 Task: Create board using template teaching: weekly planning.
Action: Mouse pressed left at (266, 56)
Screenshot: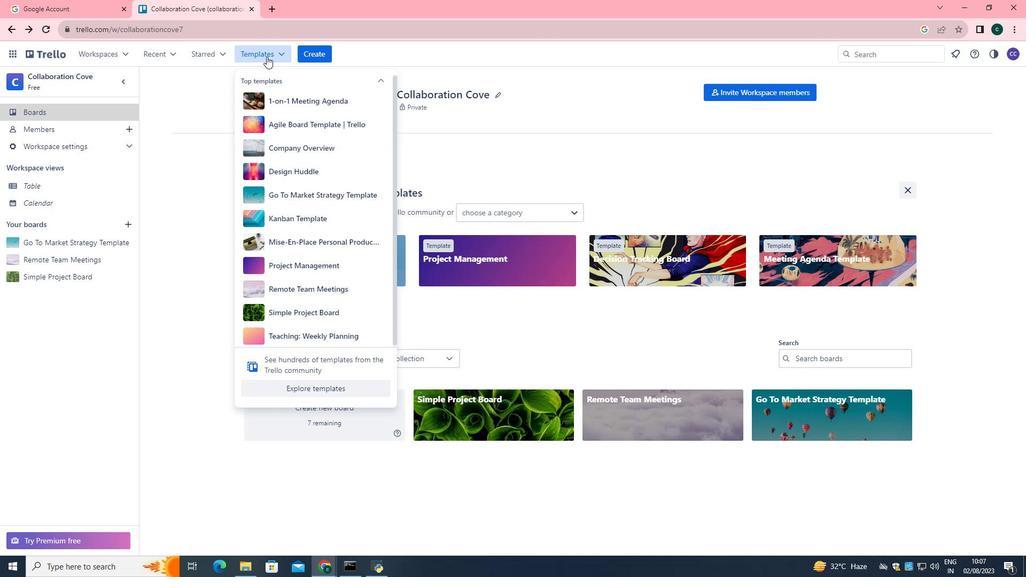 
Action: Mouse moved to (295, 338)
Screenshot: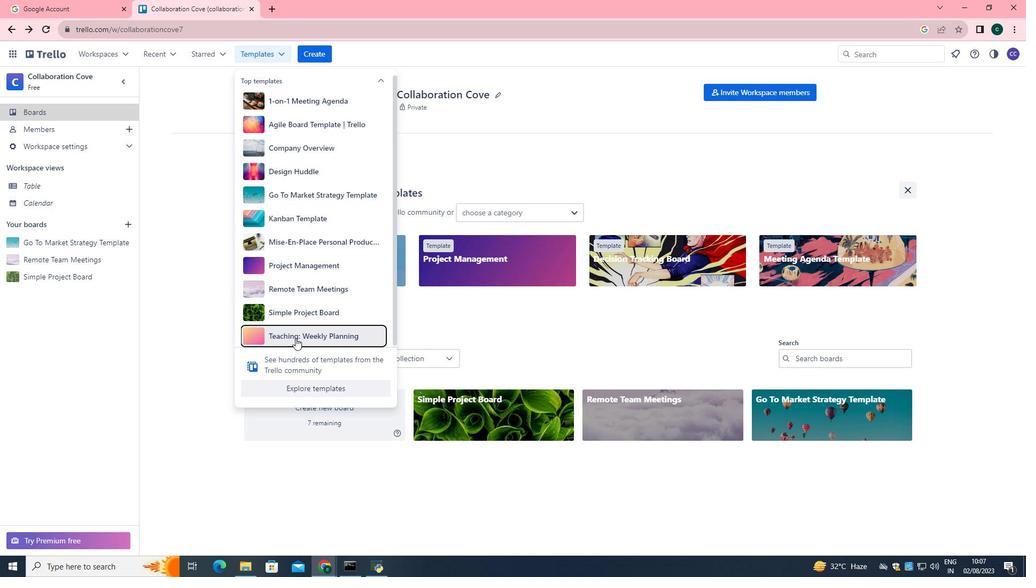 
Action: Mouse pressed left at (295, 338)
Screenshot: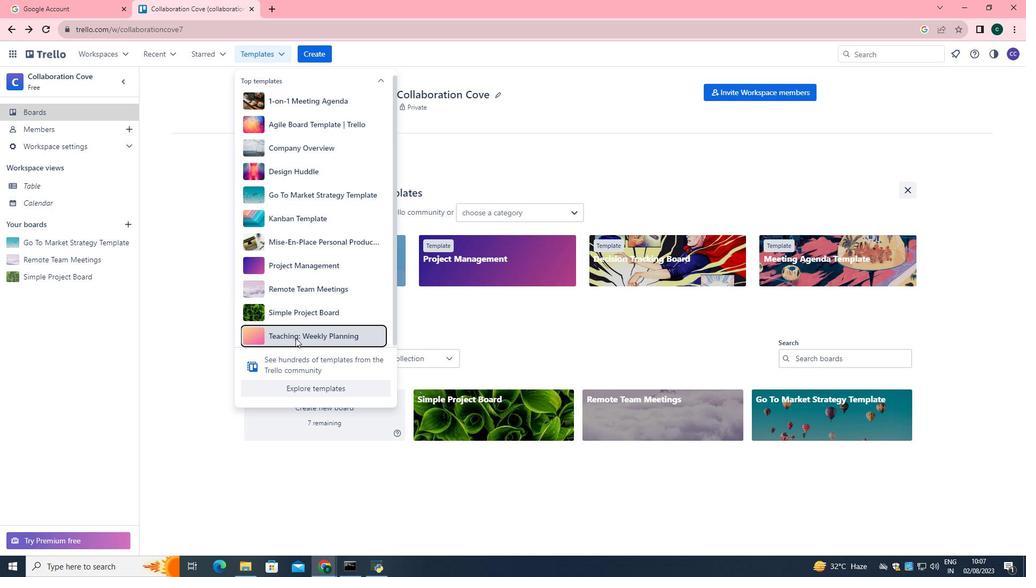 
Action: Mouse moved to (326, 409)
Screenshot: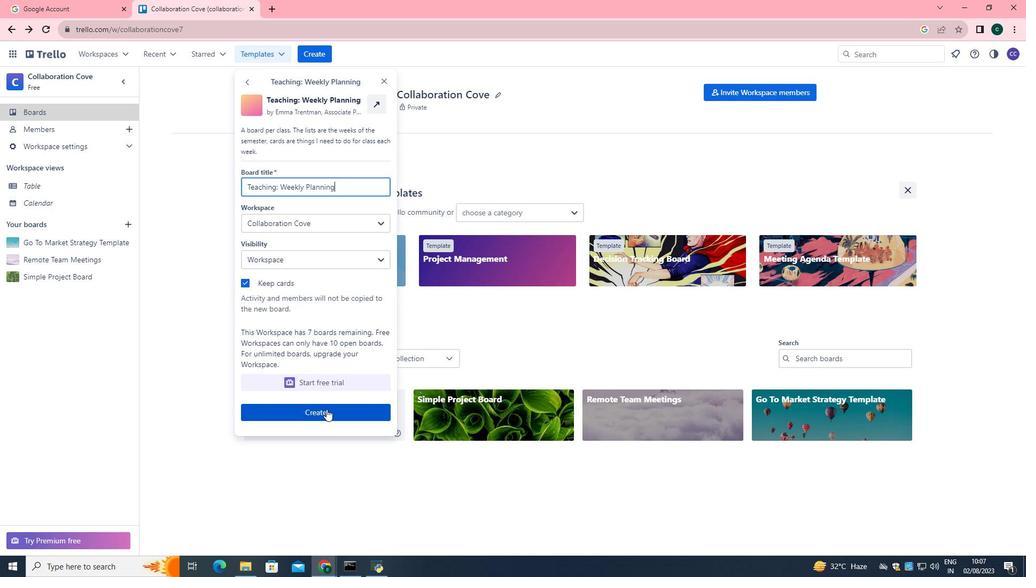 
Action: Mouse pressed left at (326, 409)
Screenshot: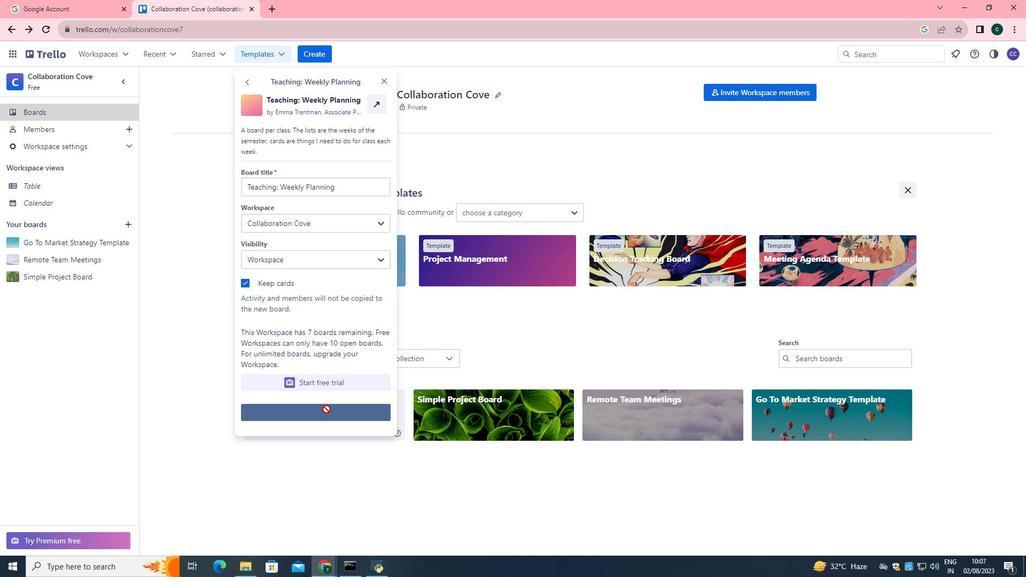 
